 Task: Zoom in the location "Home in Summerton" two times.
Action: Mouse moved to (452, 143)
Screenshot: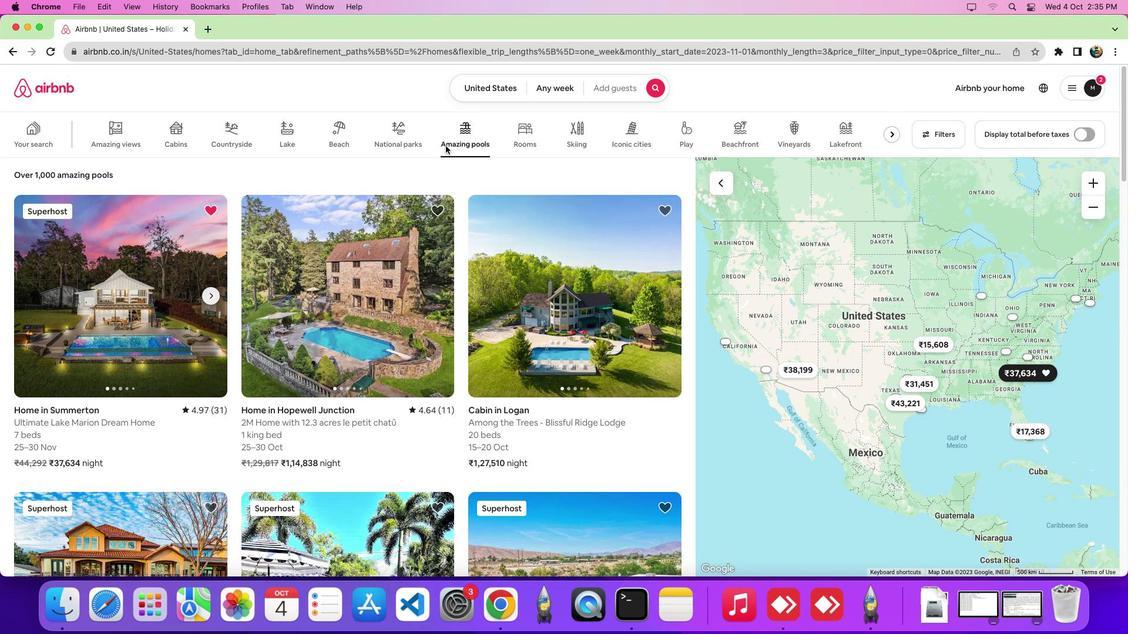
Action: Mouse pressed left at (452, 143)
Screenshot: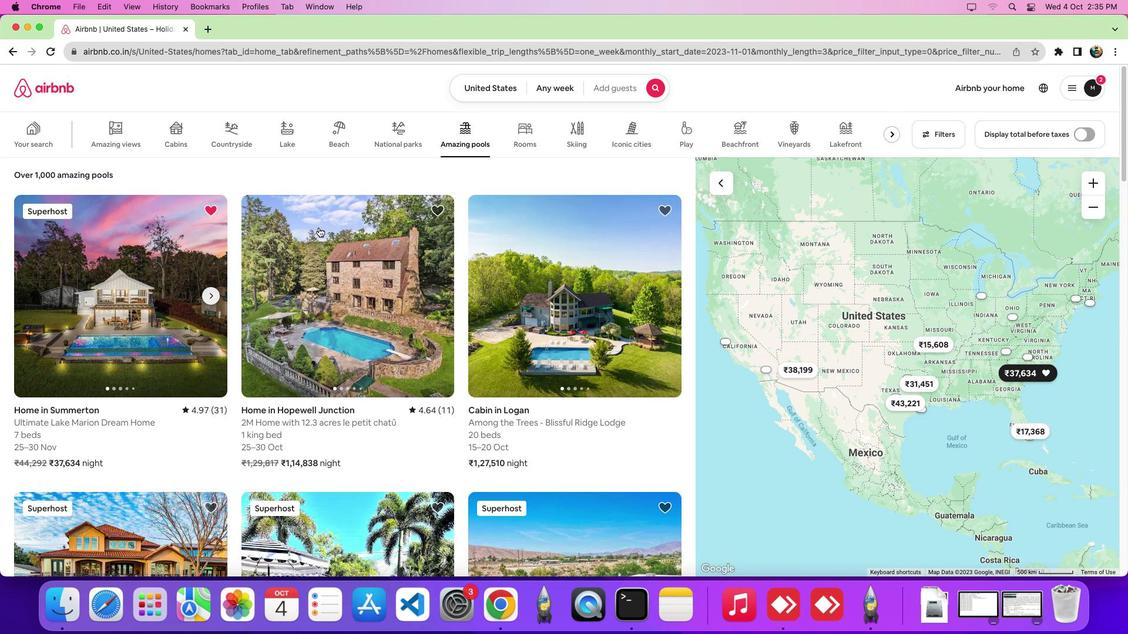 
Action: Mouse moved to (139, 280)
Screenshot: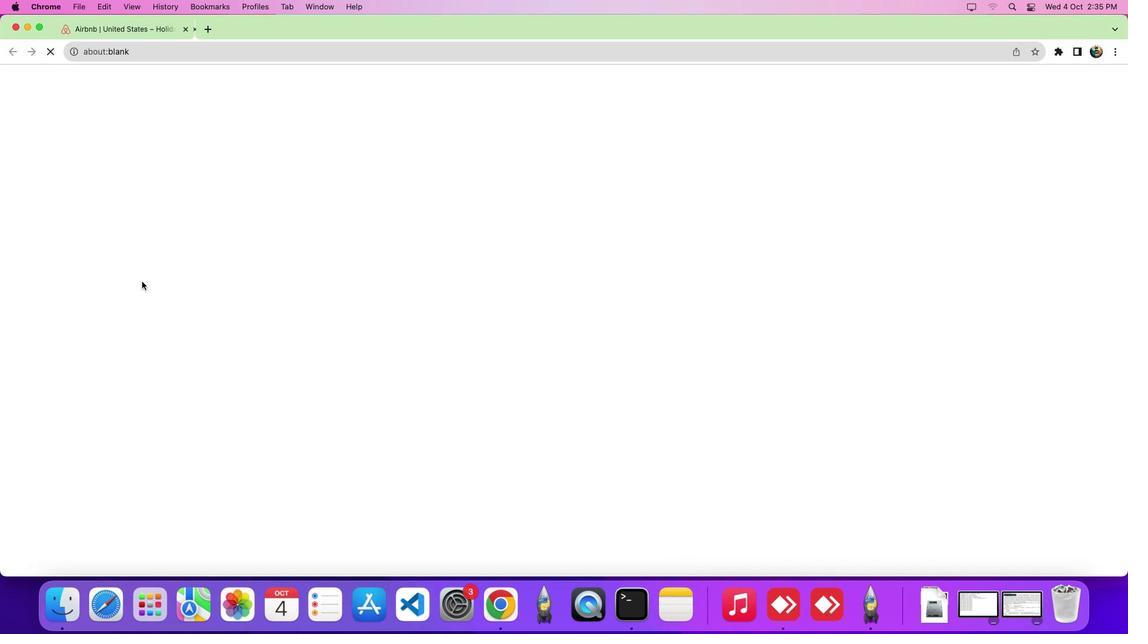 
Action: Mouse pressed left at (139, 280)
Screenshot: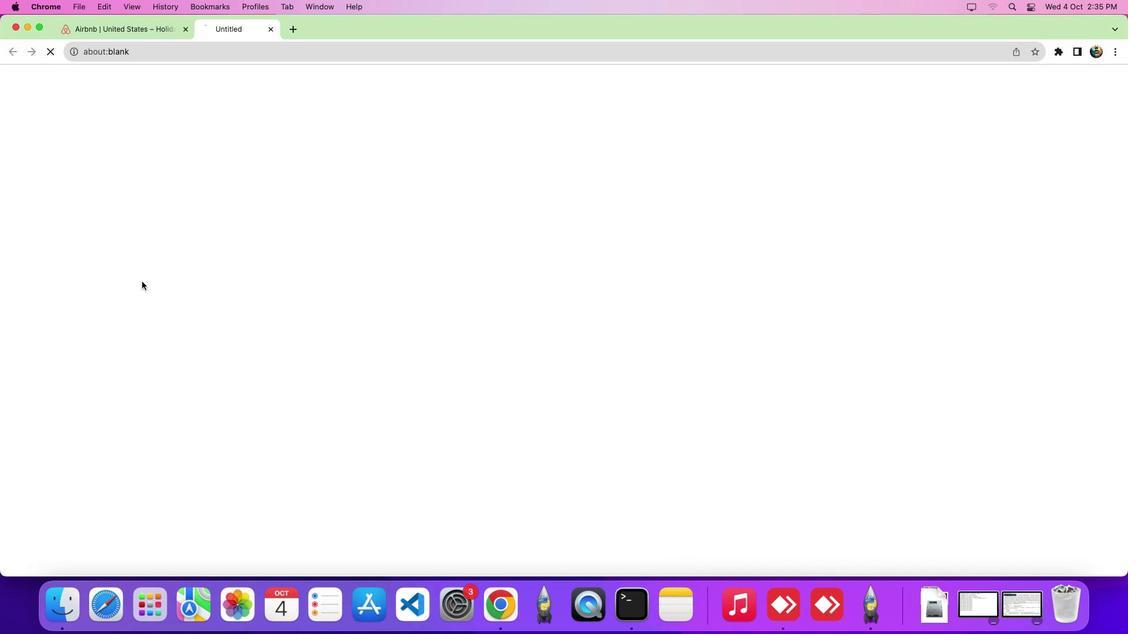 
Action: Mouse moved to (514, 423)
Screenshot: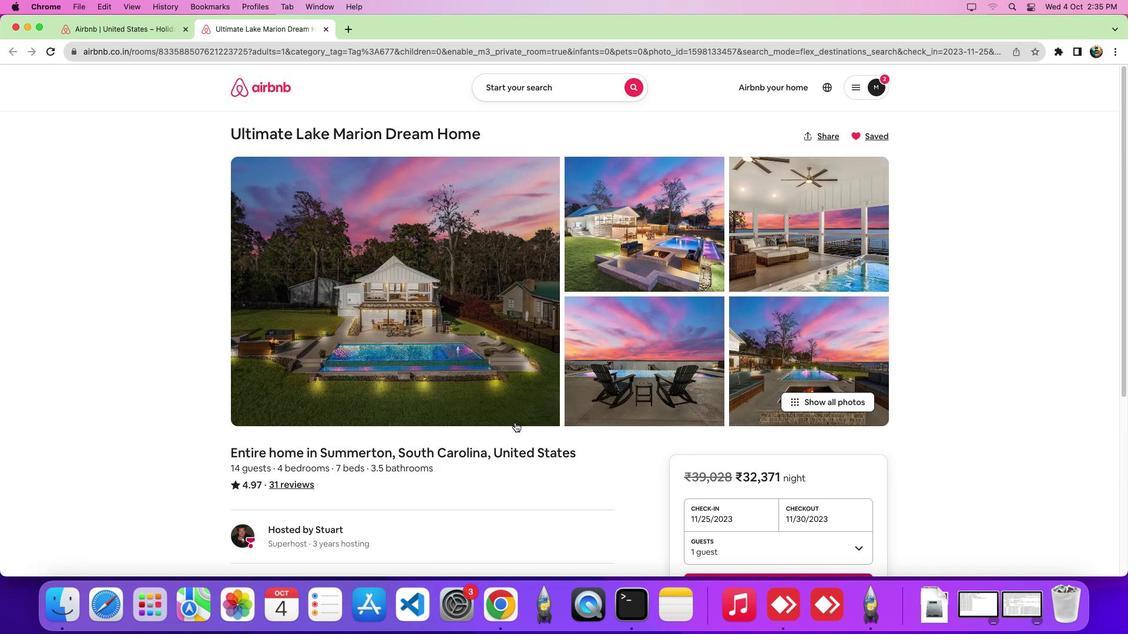 
Action: Mouse scrolled (514, 423) with delta (0, 0)
Screenshot: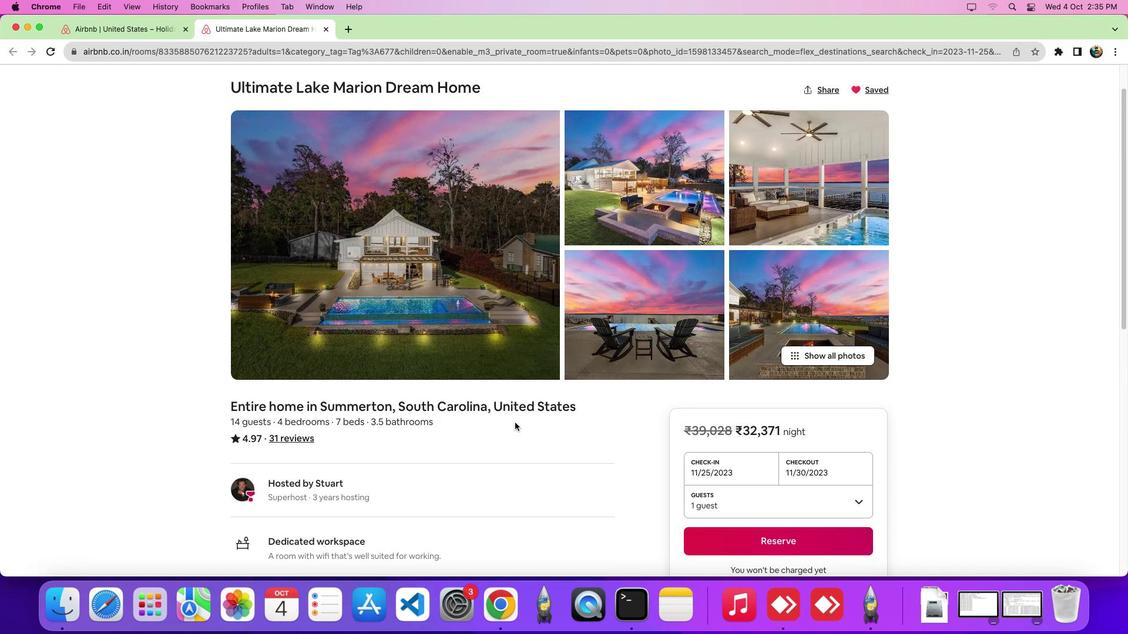 
Action: Mouse scrolled (514, 423) with delta (0, 0)
Screenshot: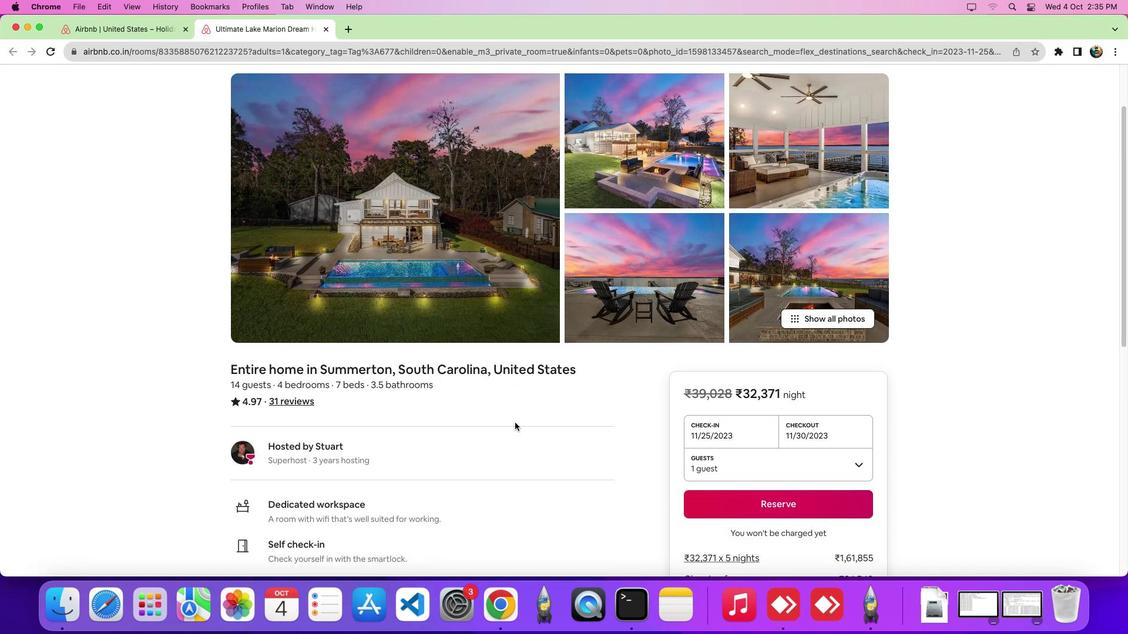 
Action: Mouse scrolled (514, 423) with delta (0, -2)
Screenshot: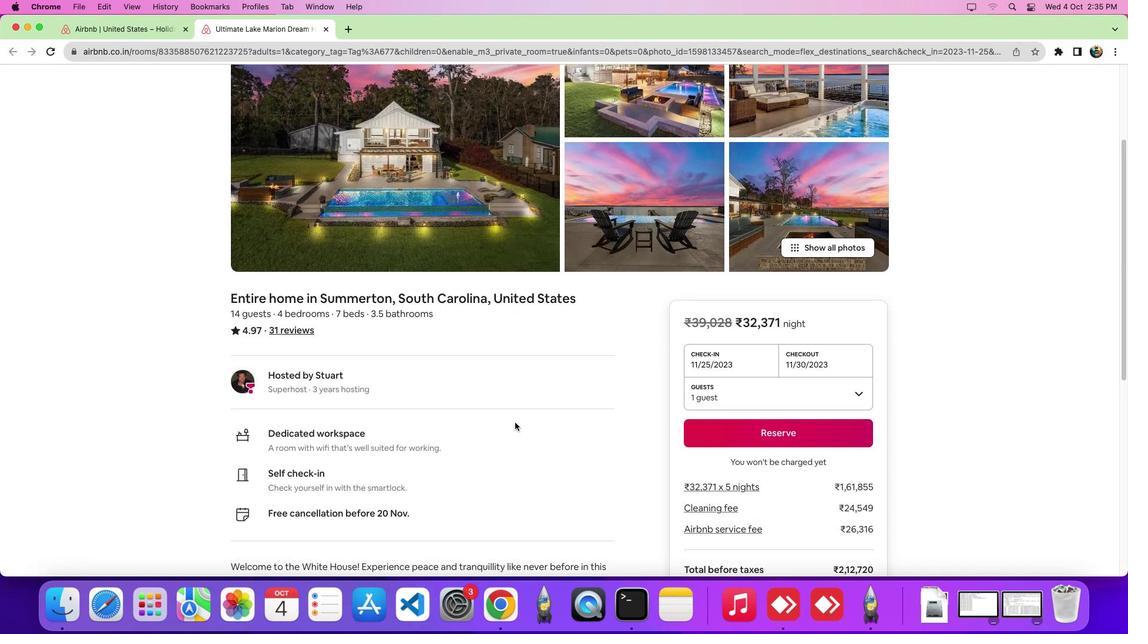 
Action: Mouse scrolled (514, 423) with delta (0, -2)
Screenshot: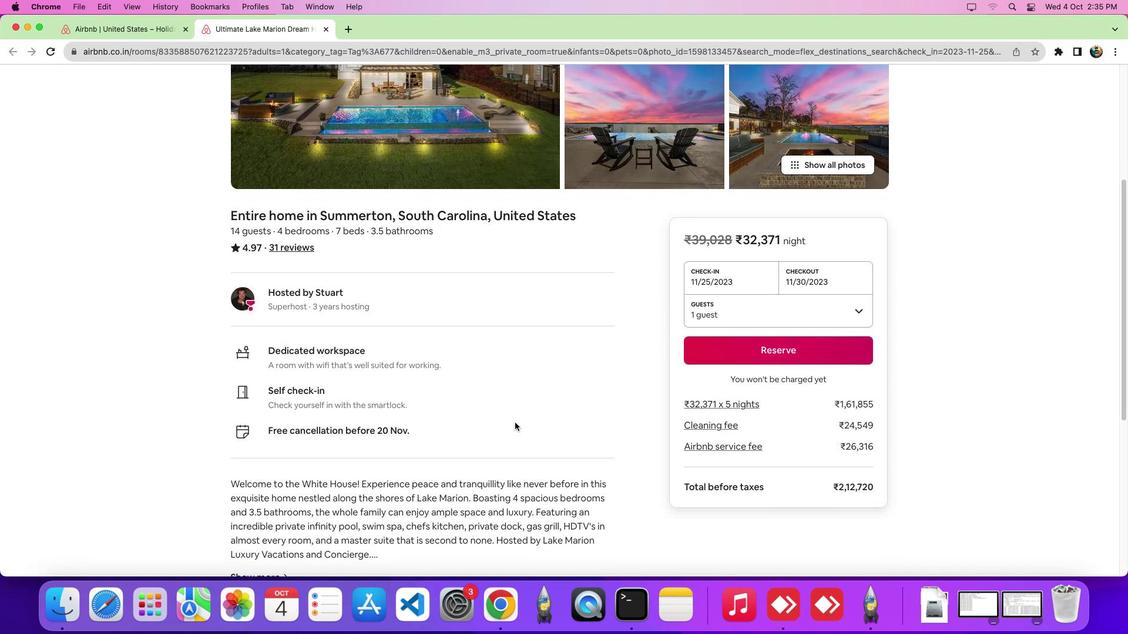
Action: Mouse scrolled (514, 423) with delta (0, 0)
Screenshot: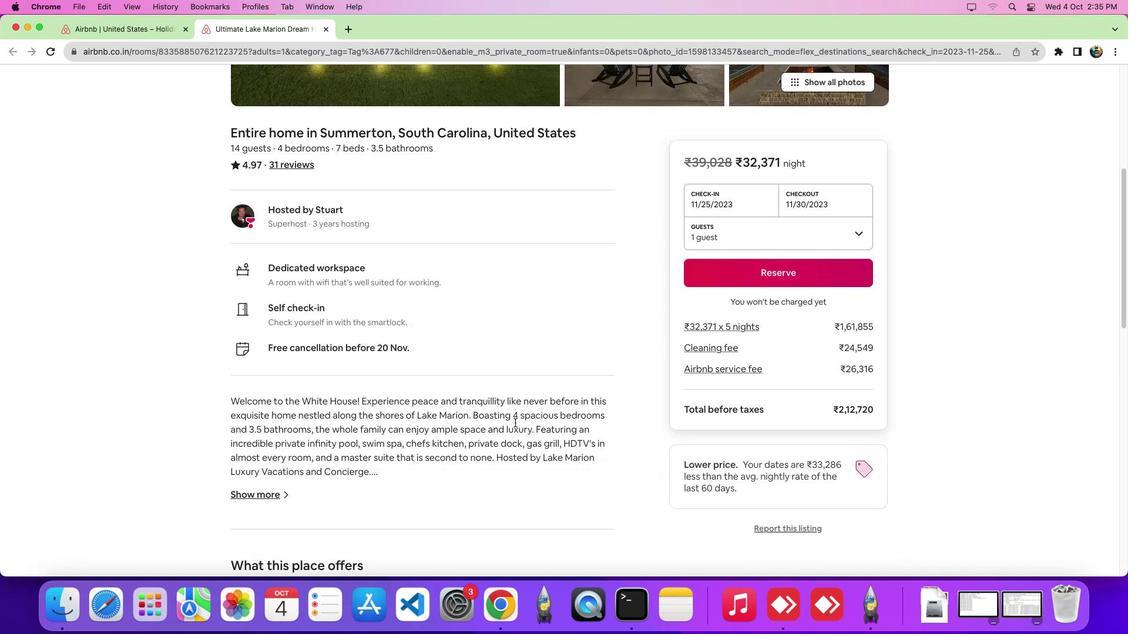 
Action: Mouse scrolled (514, 423) with delta (0, 0)
Screenshot: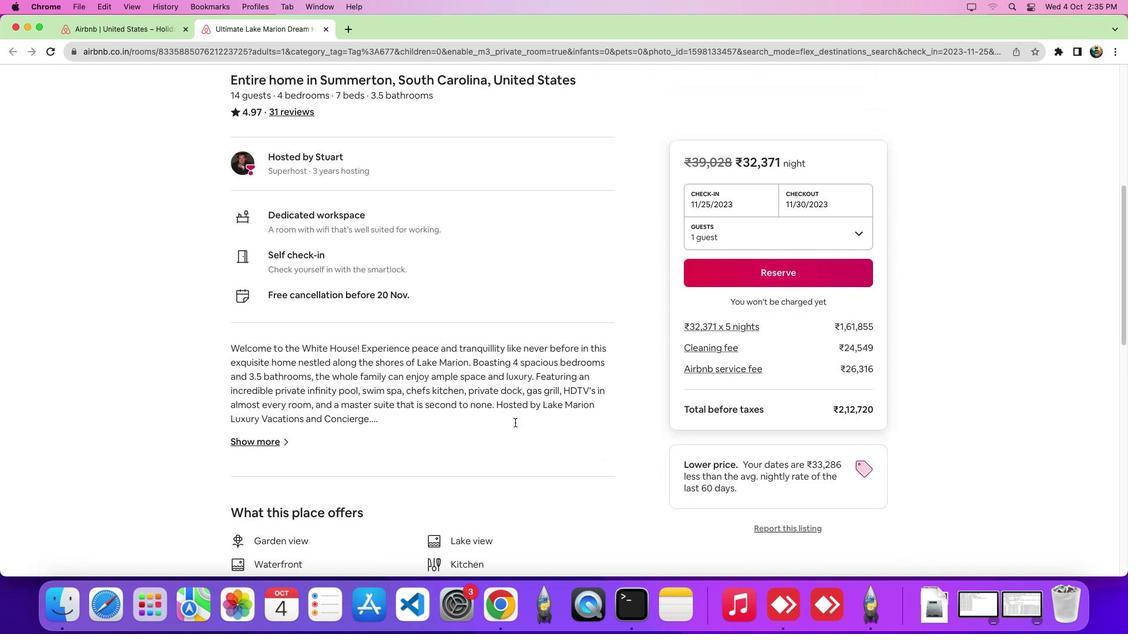 
Action: Mouse scrolled (514, 423) with delta (0, -2)
Screenshot: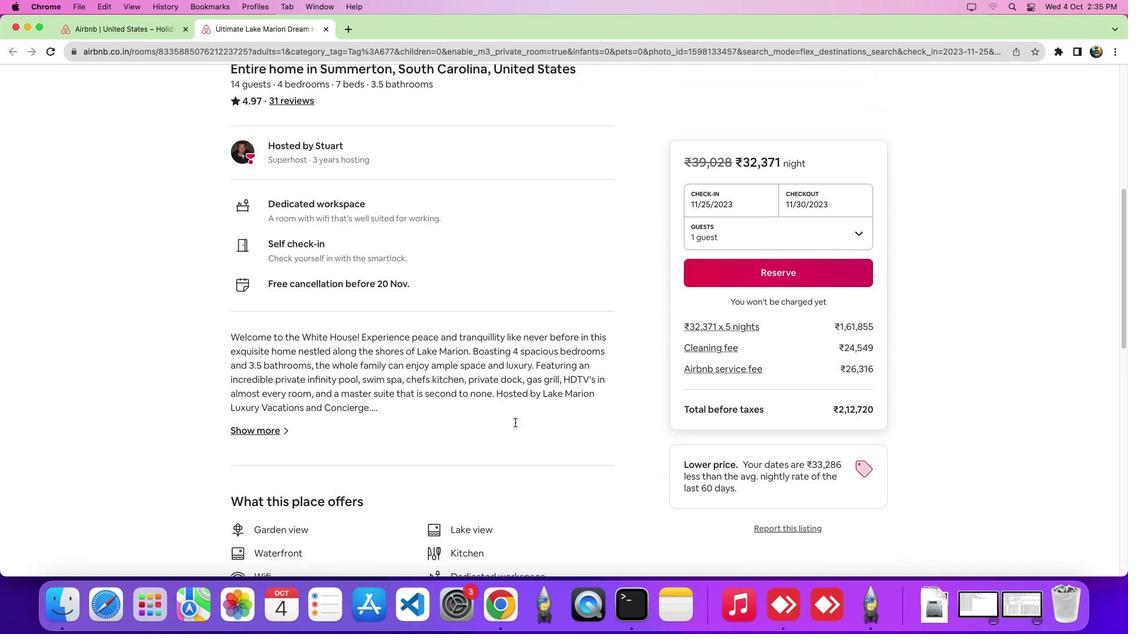 
Action: Mouse scrolled (514, 423) with delta (0, 0)
Screenshot: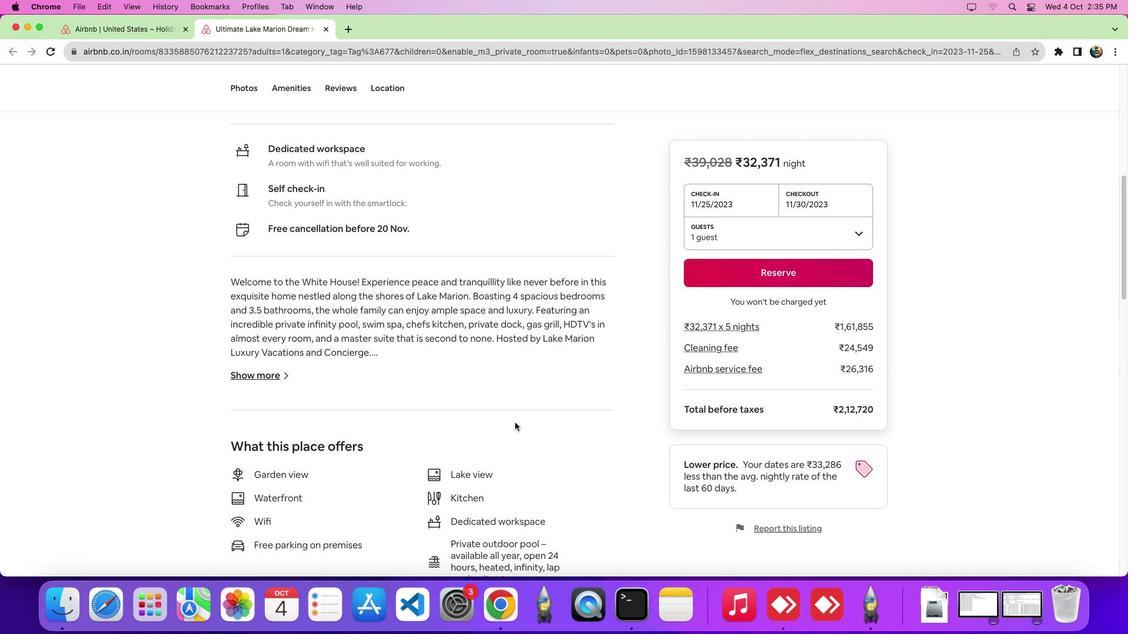 
Action: Mouse scrolled (514, 423) with delta (0, 0)
Screenshot: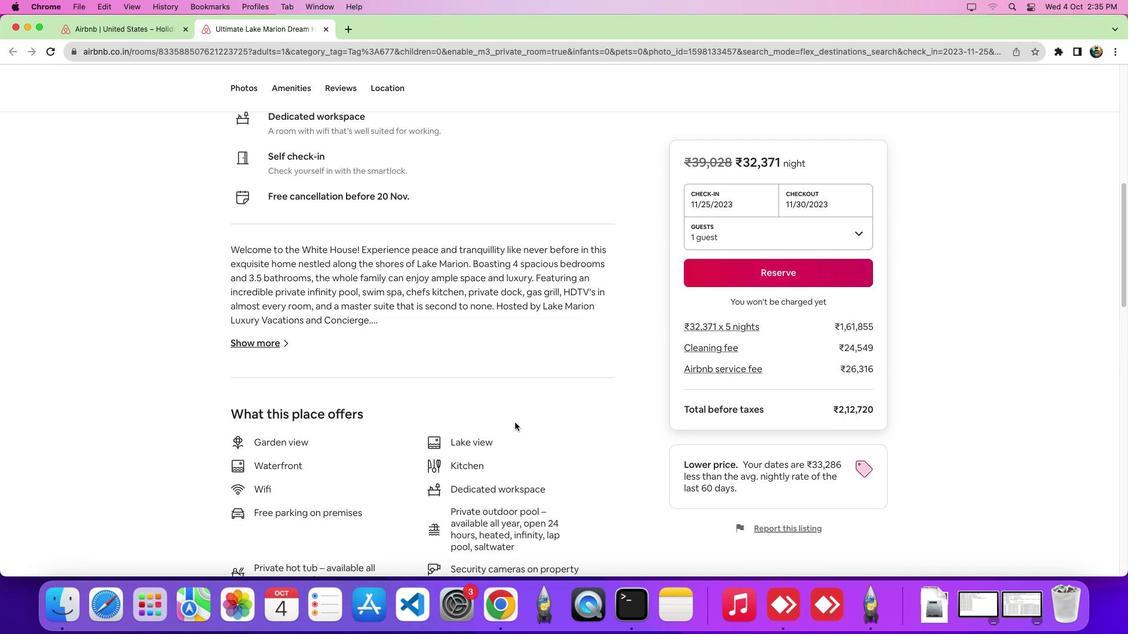 
Action: Mouse scrolled (514, 423) with delta (0, -1)
Screenshot: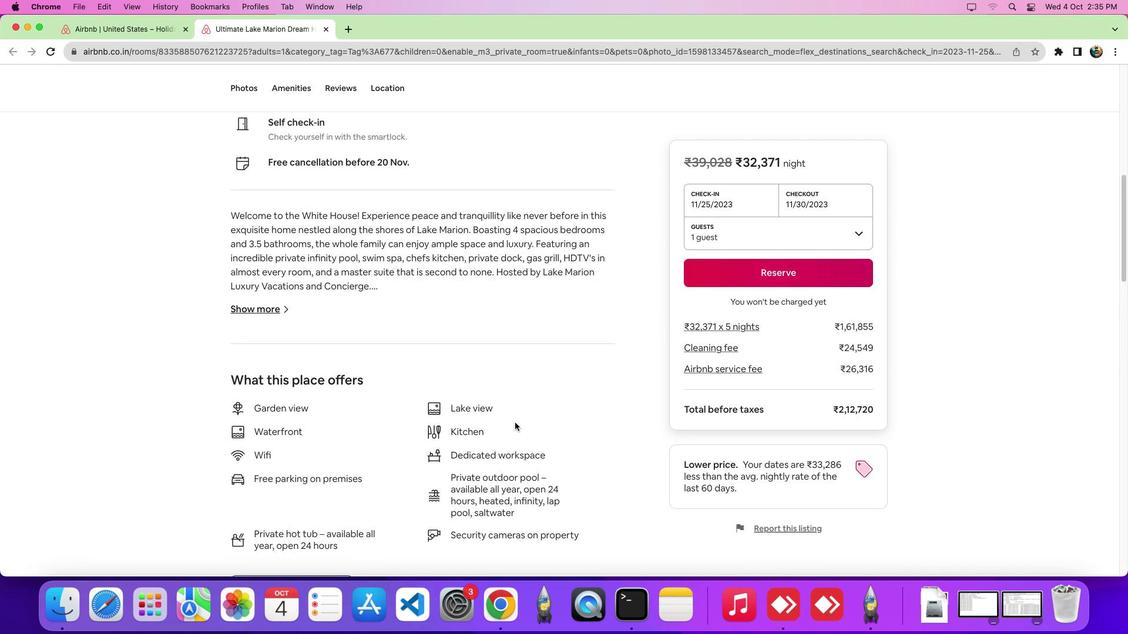 
Action: Mouse scrolled (514, 423) with delta (0, 0)
Screenshot: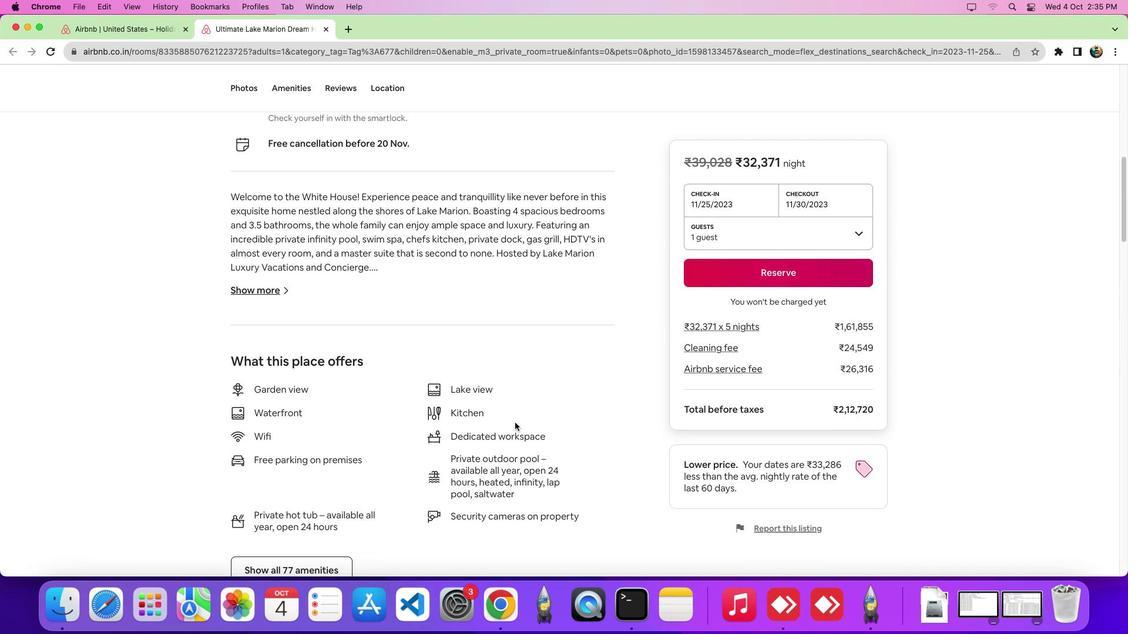 
Action: Mouse scrolled (514, 423) with delta (0, 0)
Screenshot: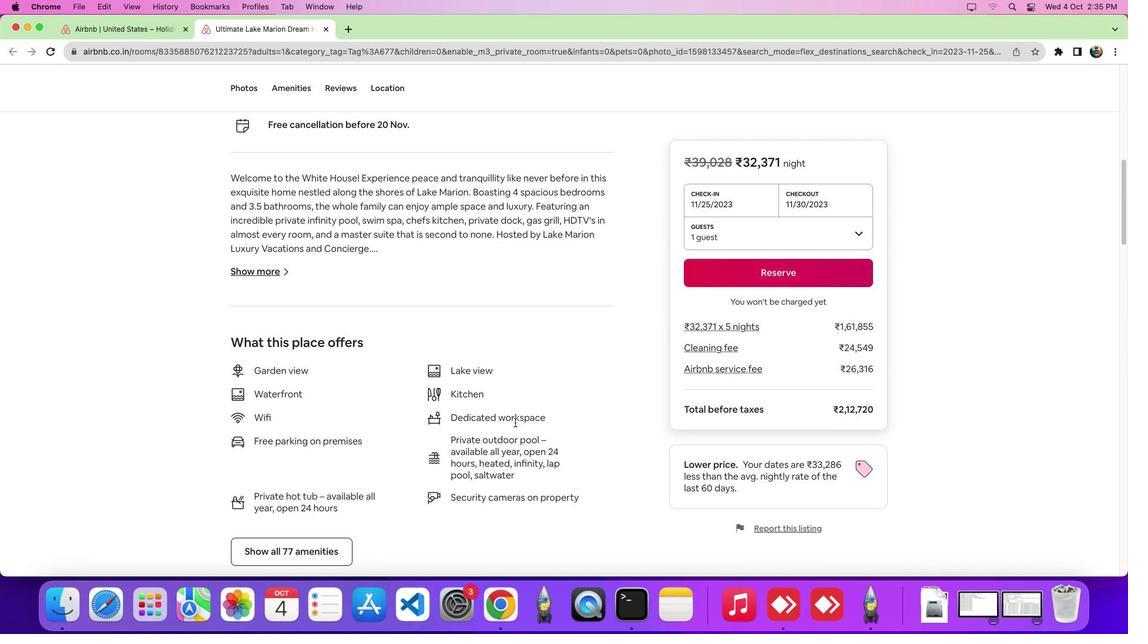 
Action: Mouse scrolled (514, 423) with delta (0, -1)
Screenshot: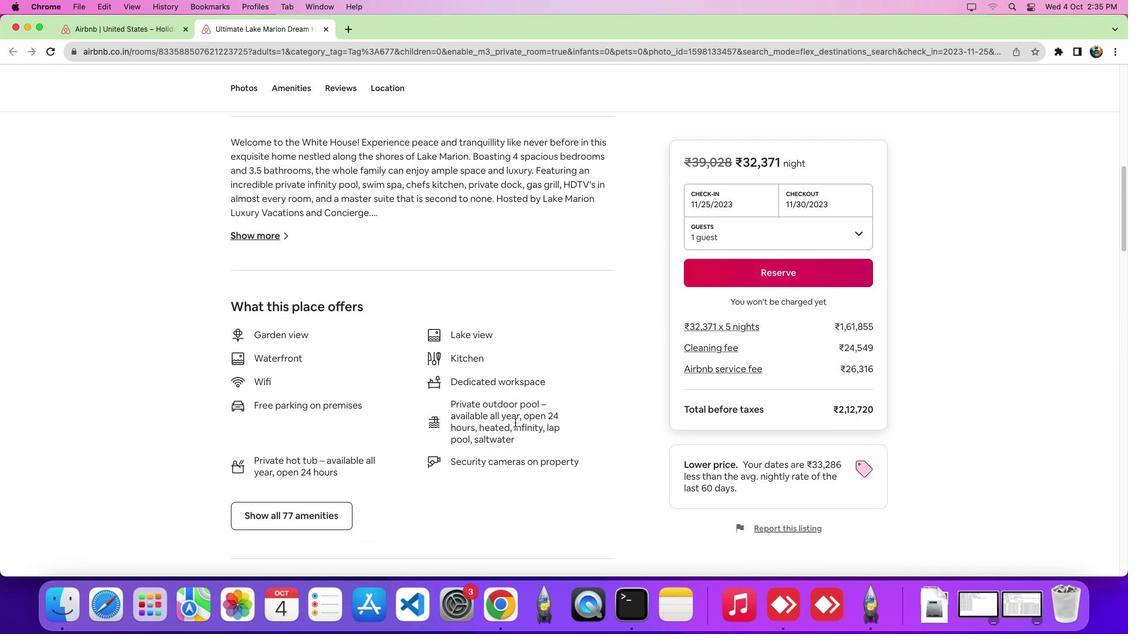 
Action: Mouse scrolled (514, 423) with delta (0, 0)
Screenshot: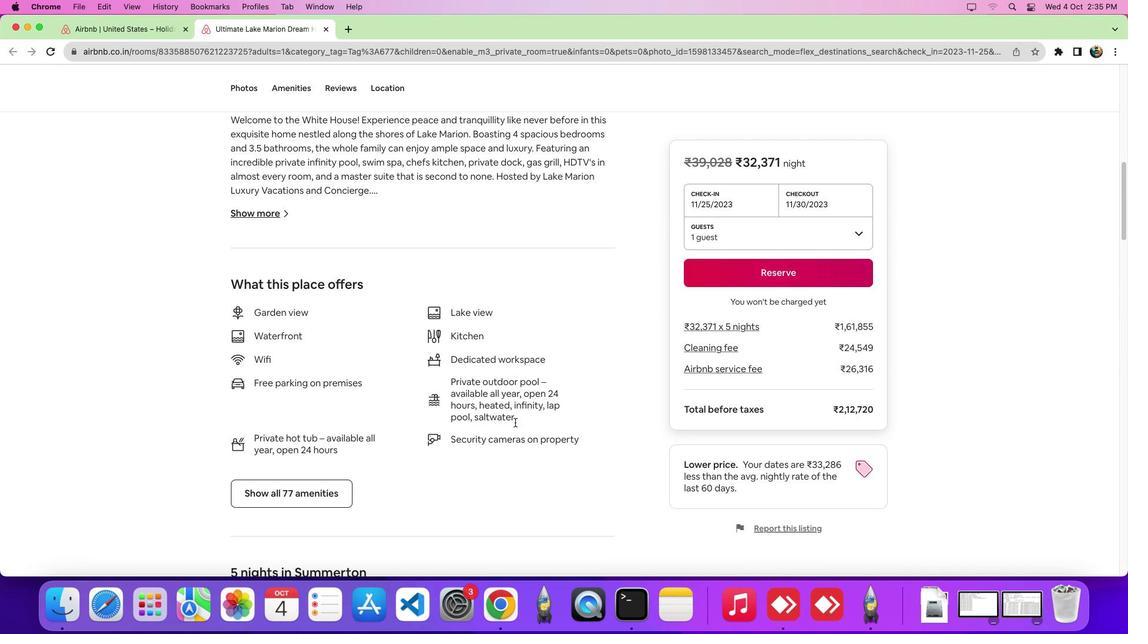 
Action: Mouse scrolled (514, 423) with delta (0, 0)
Screenshot: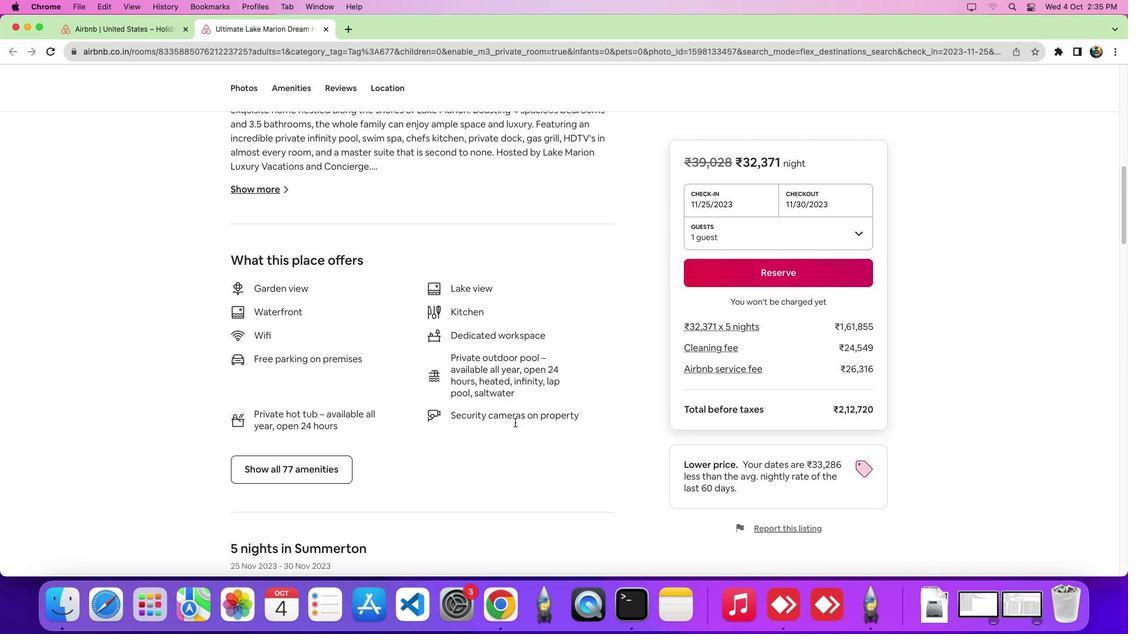 
Action: Mouse scrolled (514, 423) with delta (0, 0)
Screenshot: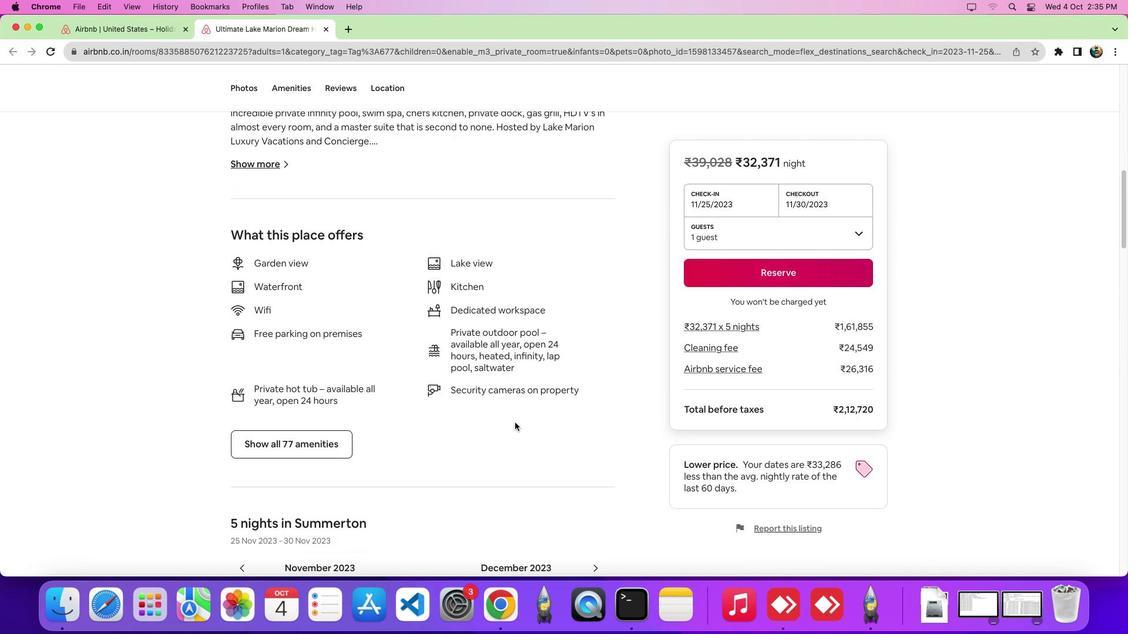 
Action: Mouse scrolled (514, 423) with delta (0, 0)
Screenshot: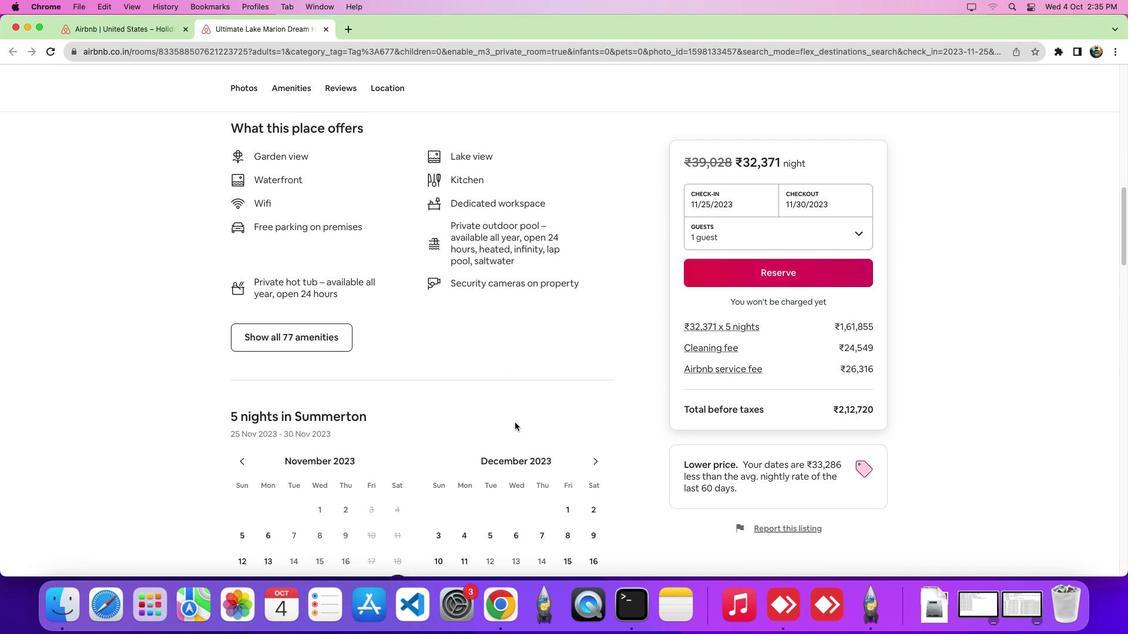 
Action: Mouse scrolled (514, 423) with delta (0, 0)
Screenshot: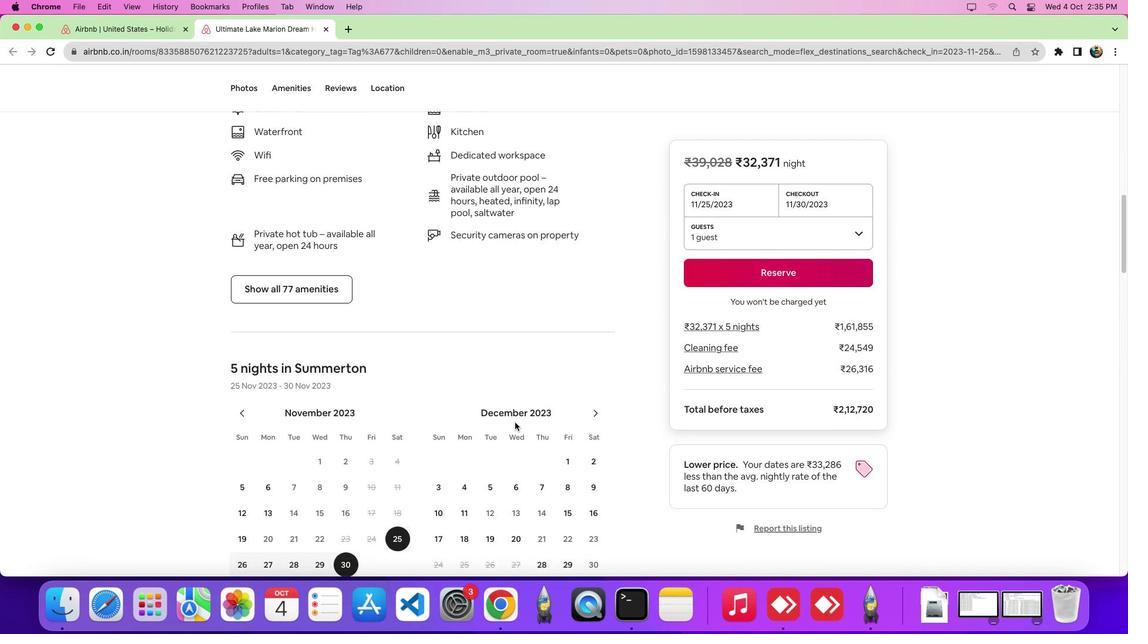 
Action: Mouse scrolled (514, 423) with delta (0, -2)
Screenshot: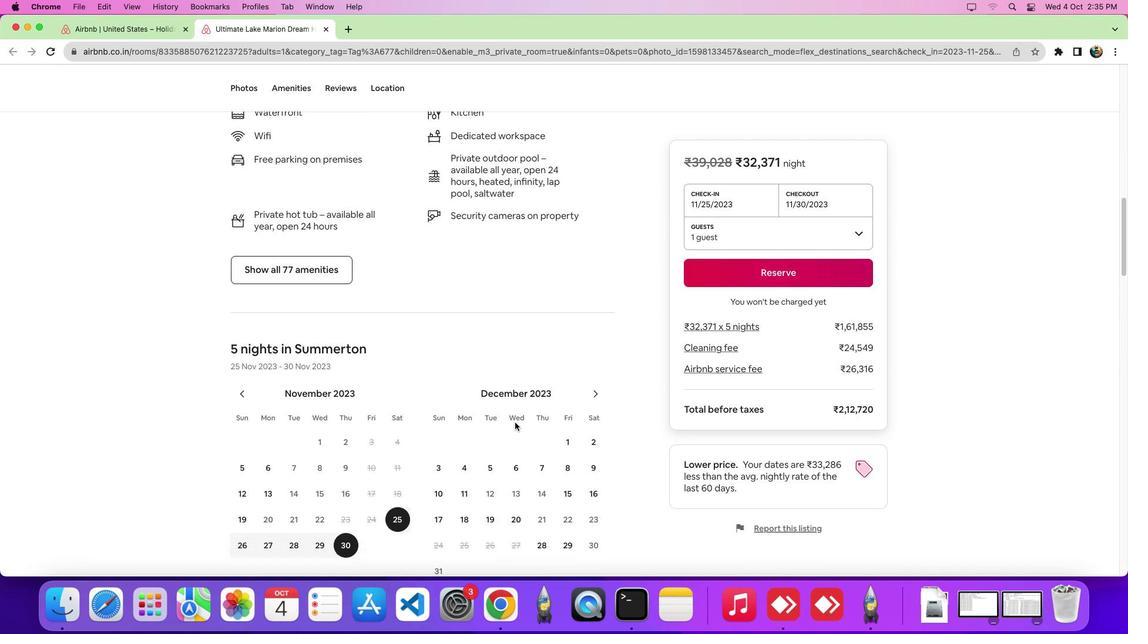 
Action: Mouse moved to (391, 94)
Screenshot: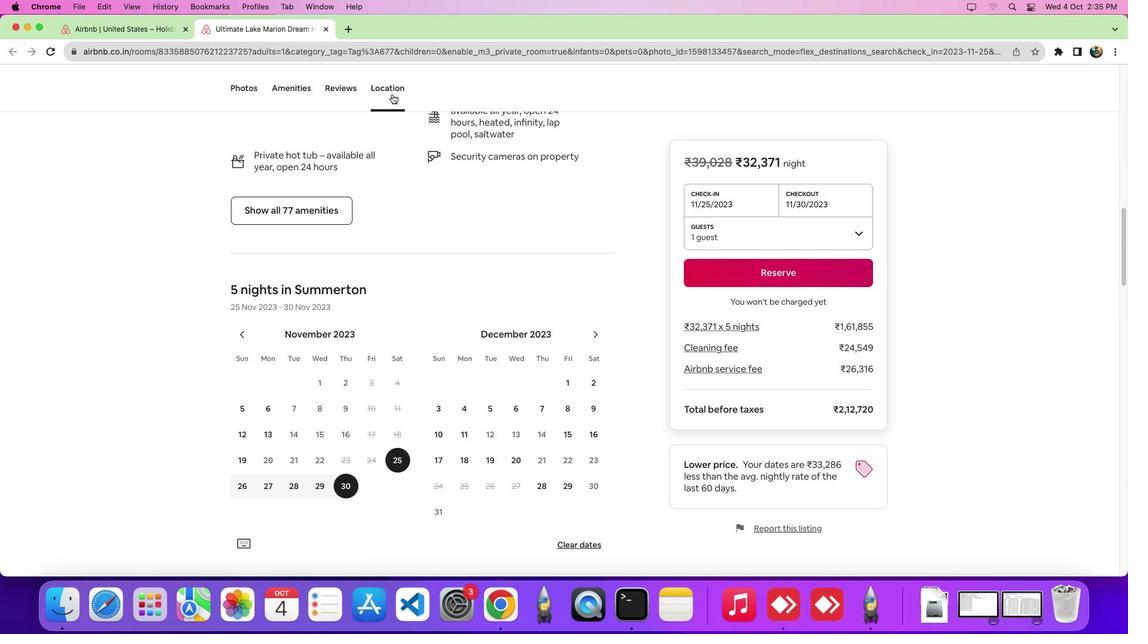 
Action: Mouse pressed left at (391, 94)
Screenshot: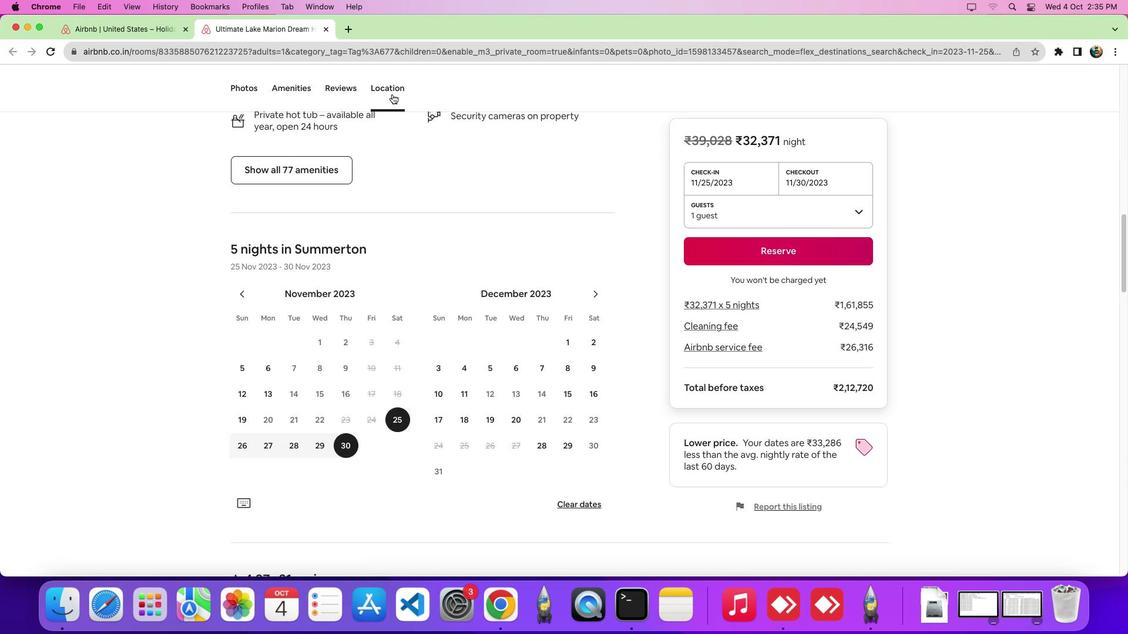 
Action: Mouse moved to (866, 250)
Screenshot: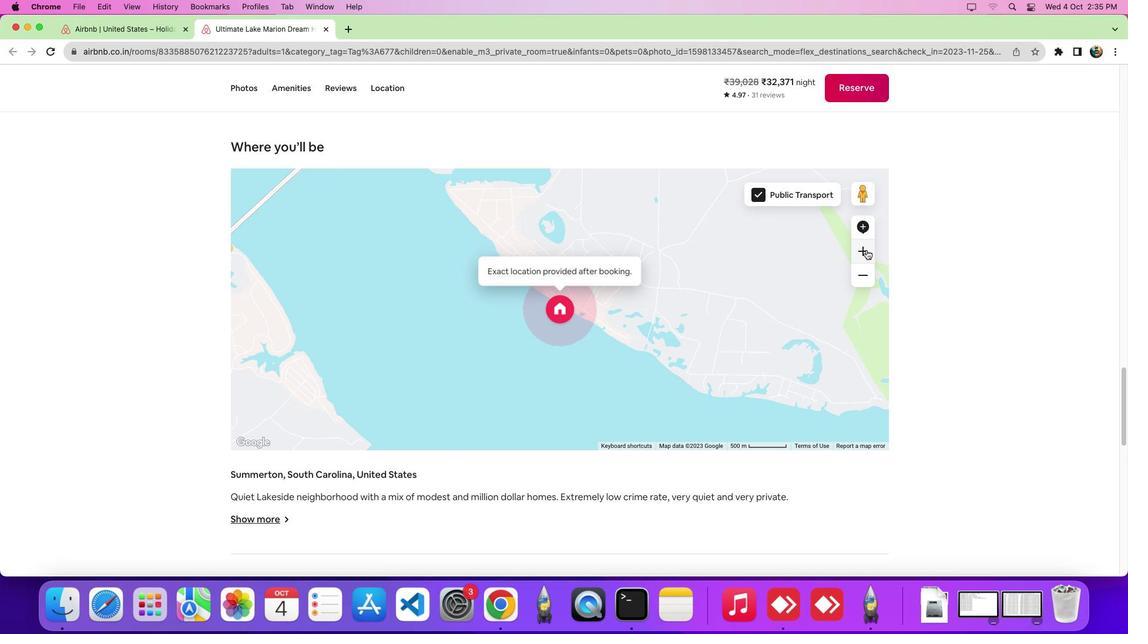 
Action: Mouse pressed left at (866, 250)
Screenshot: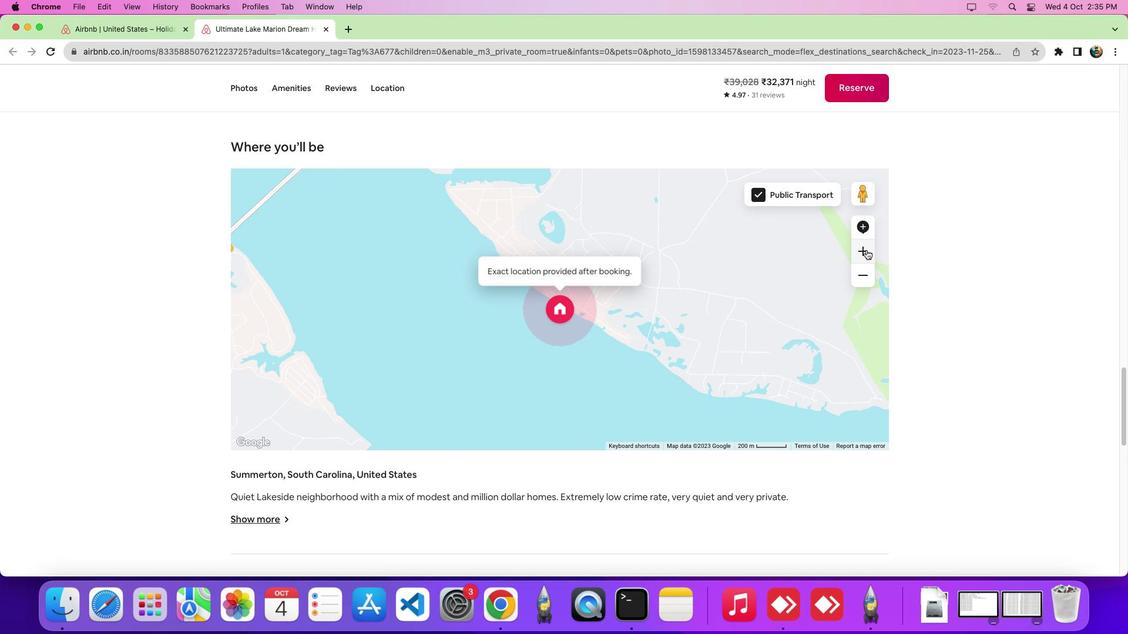 
Action: Mouse pressed left at (866, 250)
Screenshot: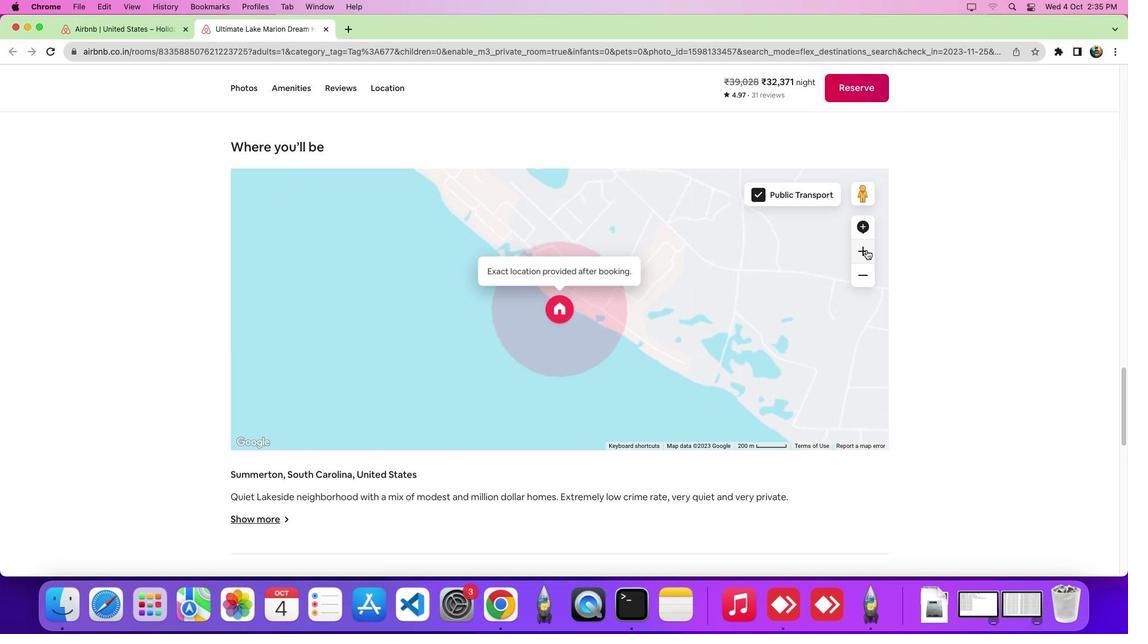 
